 Task: Create a due date automation trigger when advanced on, 2 working days after a card is due add basic without the yellow label is due at 11:00 AM.
Action: Mouse moved to (1045, 82)
Screenshot: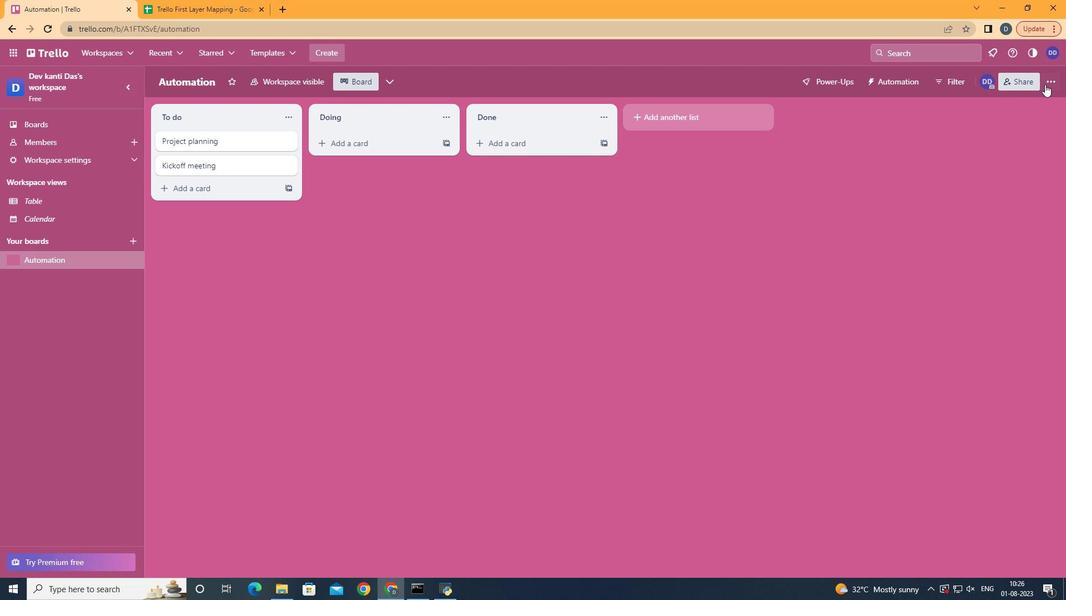 
Action: Mouse pressed left at (1045, 82)
Screenshot: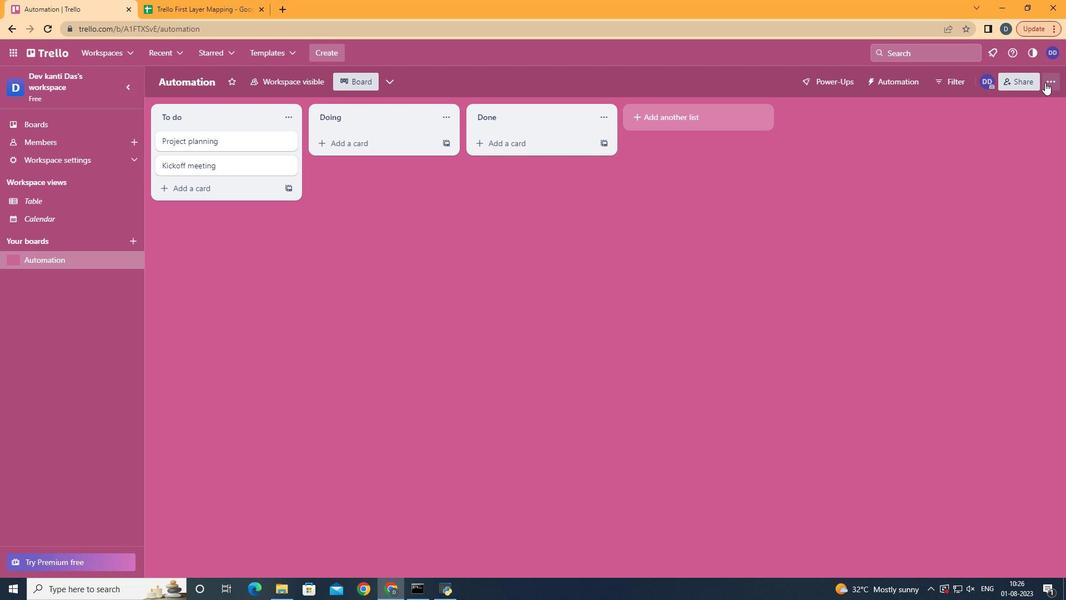 
Action: Mouse moved to (986, 236)
Screenshot: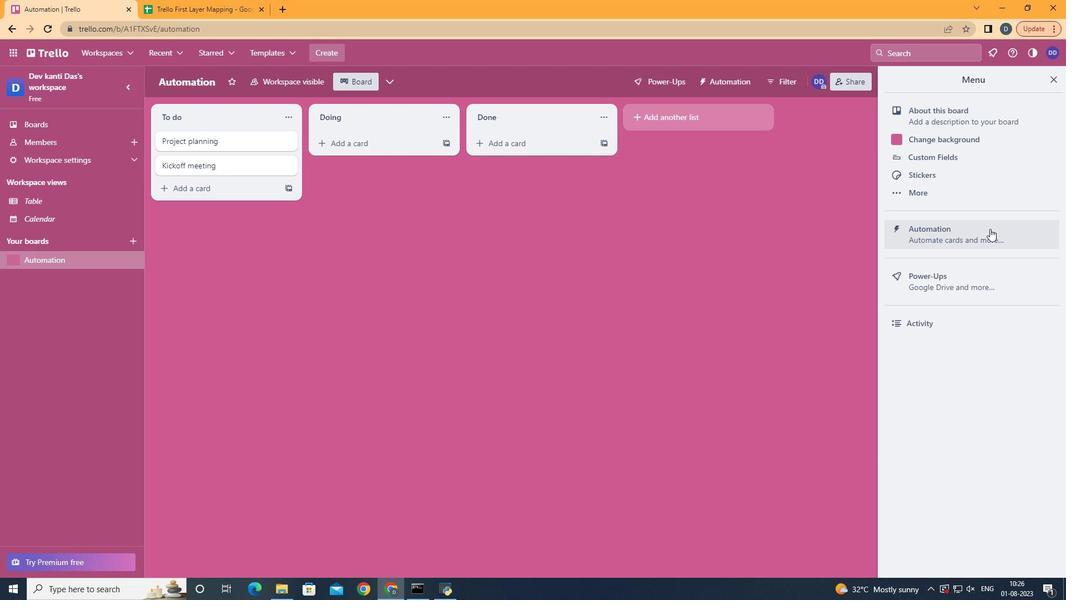 
Action: Mouse pressed left at (986, 236)
Screenshot: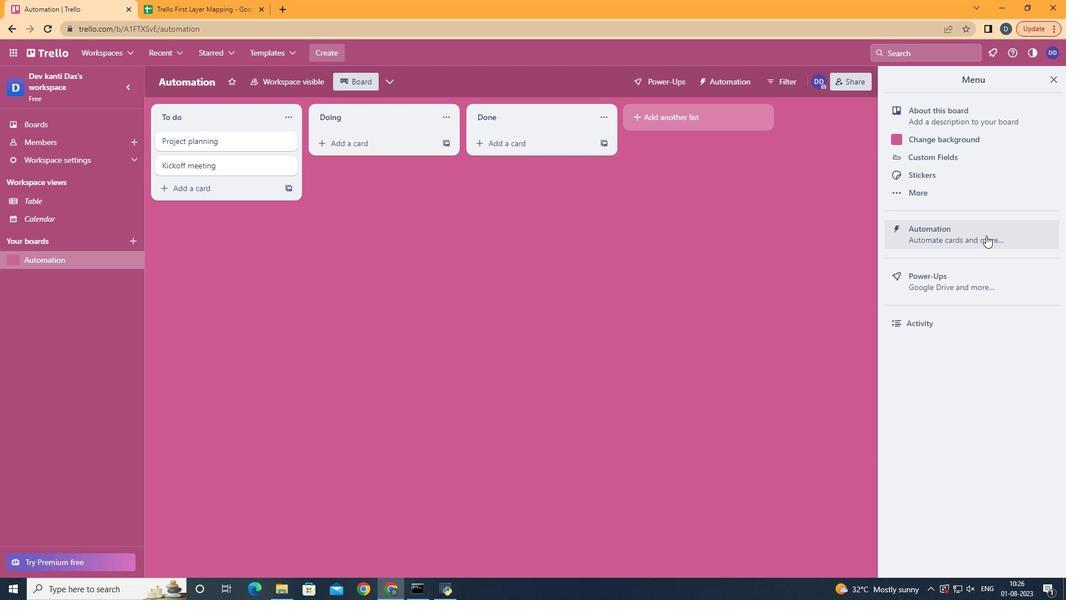 
Action: Mouse moved to (226, 220)
Screenshot: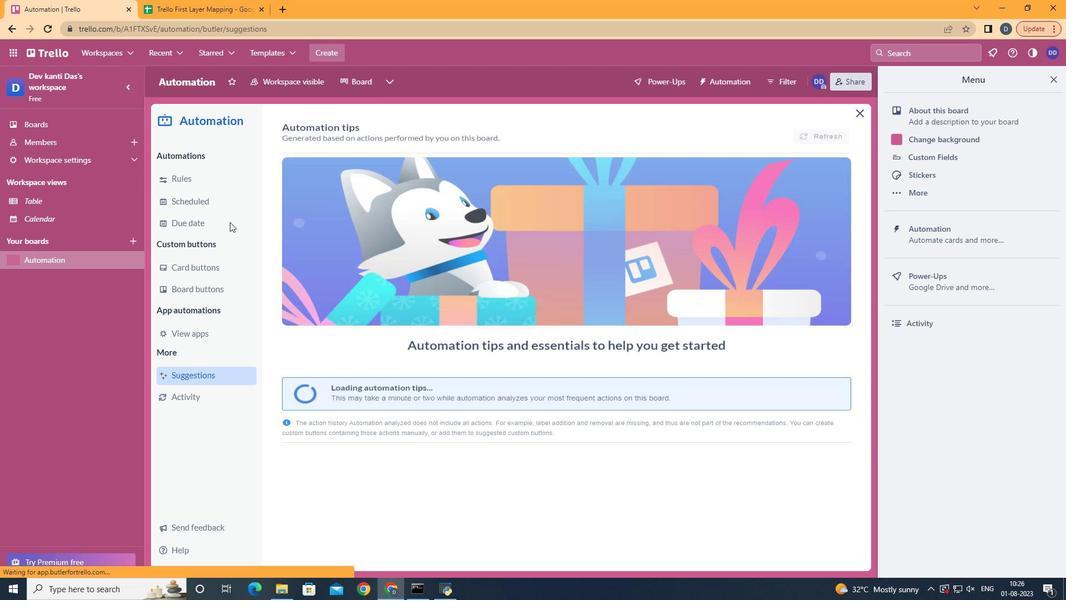 
Action: Mouse pressed left at (226, 220)
Screenshot: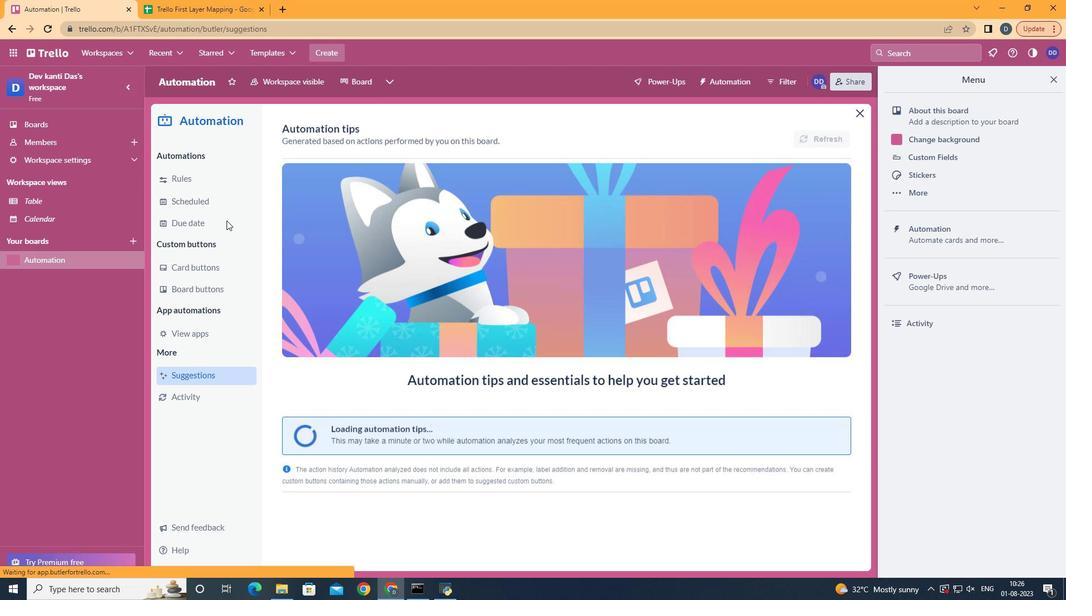 
Action: Mouse moved to (787, 136)
Screenshot: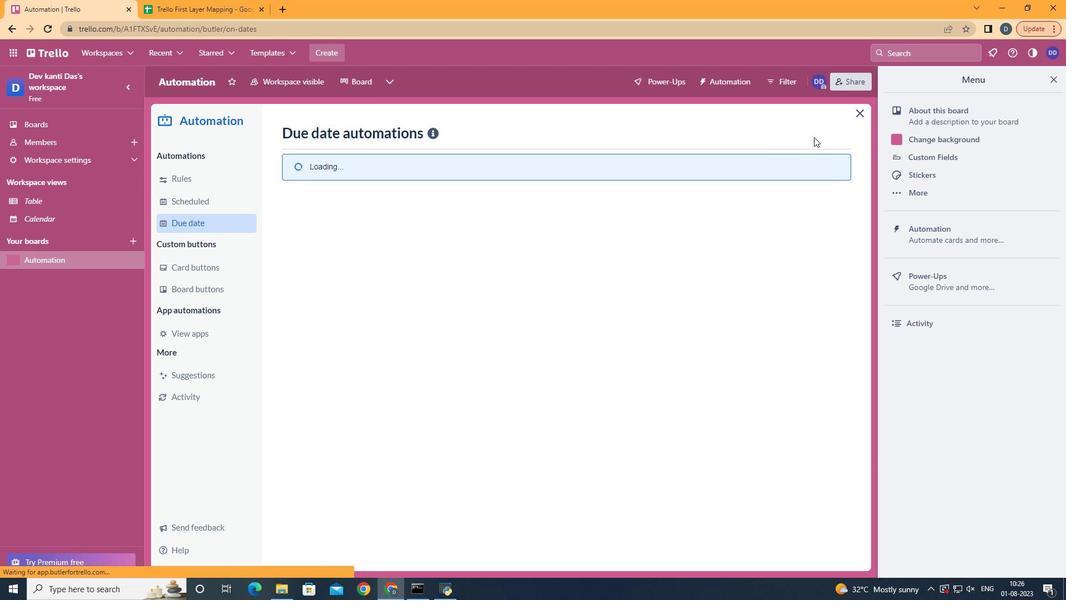 
Action: Mouse pressed left at (787, 136)
Screenshot: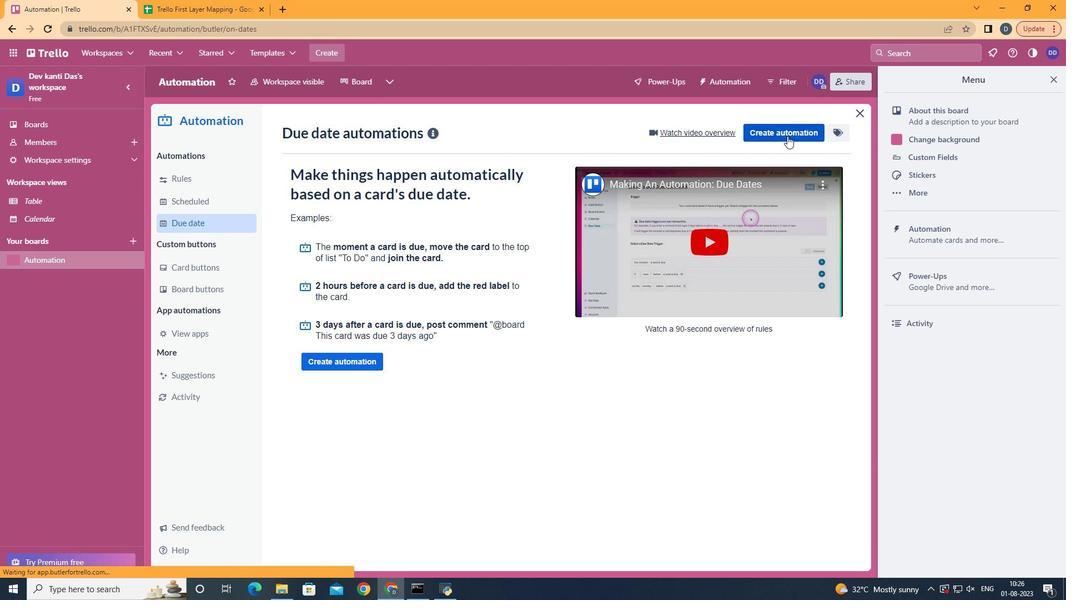 
Action: Mouse moved to (580, 240)
Screenshot: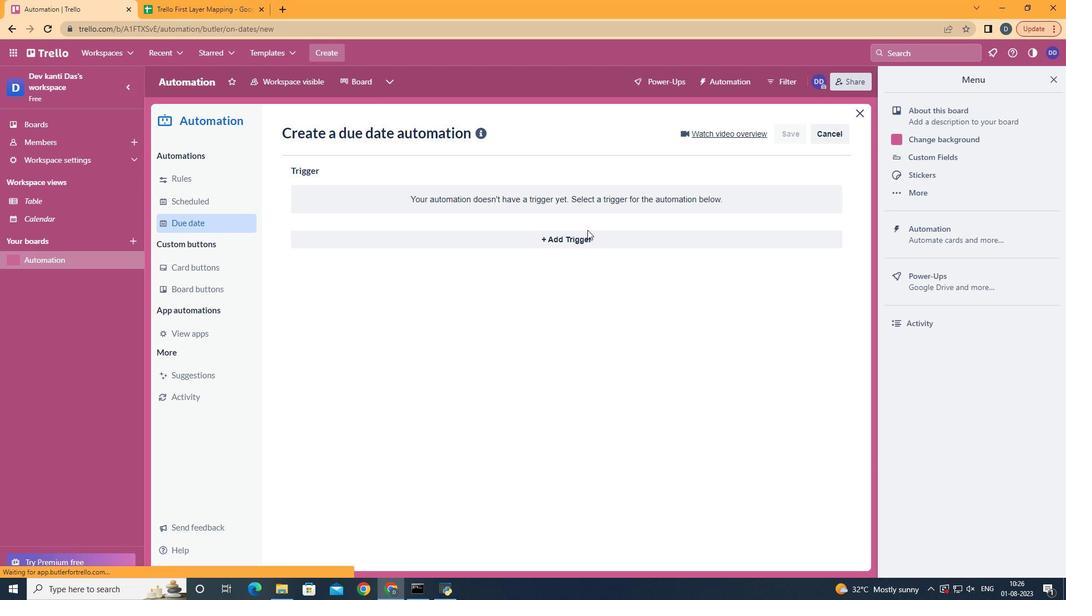 
Action: Mouse pressed left at (580, 240)
Screenshot: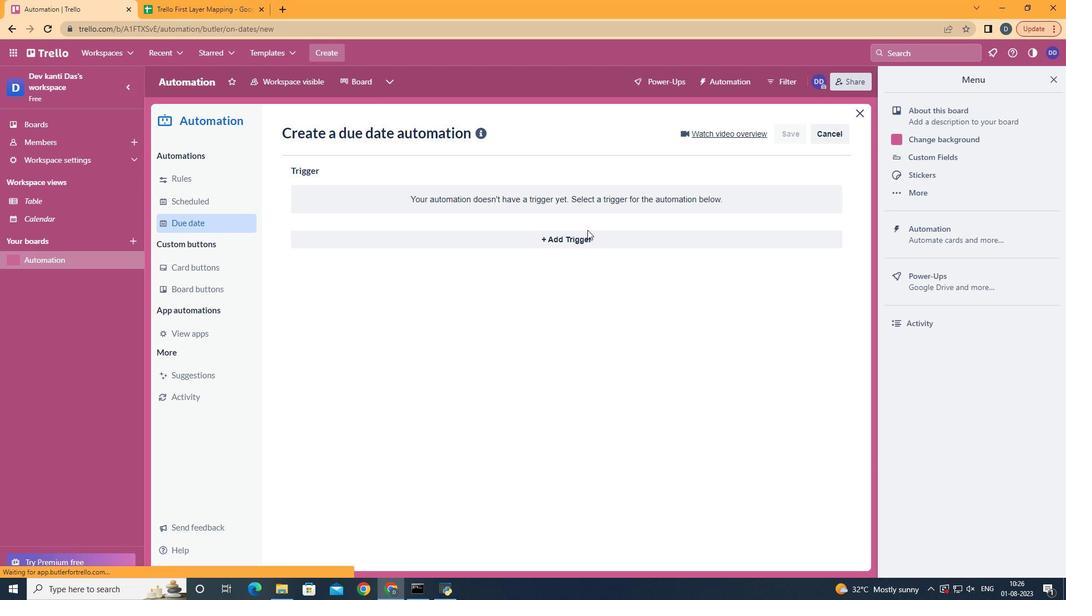 
Action: Mouse moved to (354, 446)
Screenshot: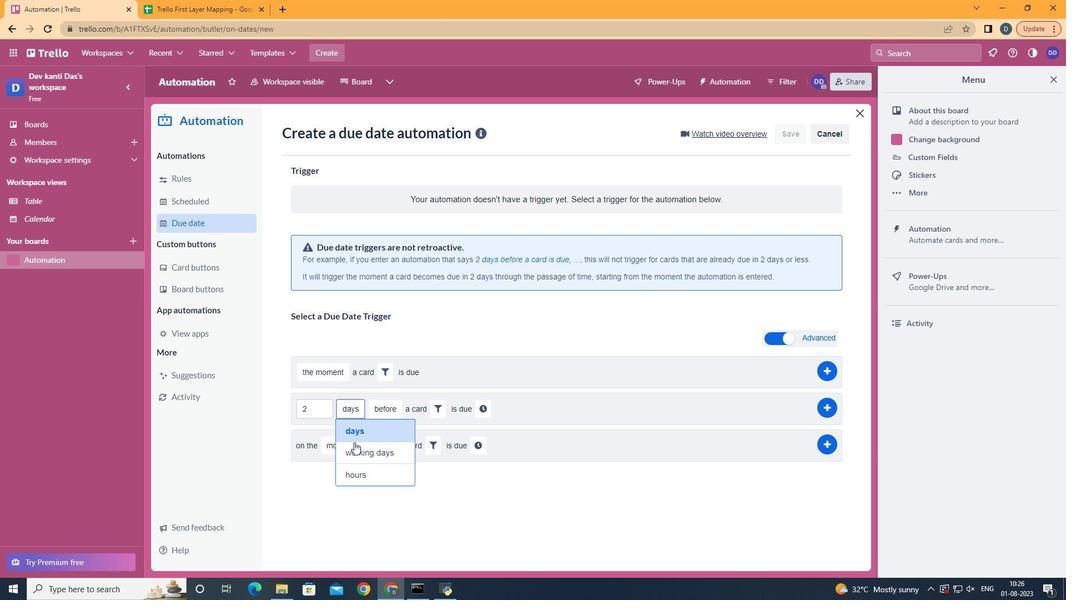 
Action: Mouse pressed left at (354, 446)
Screenshot: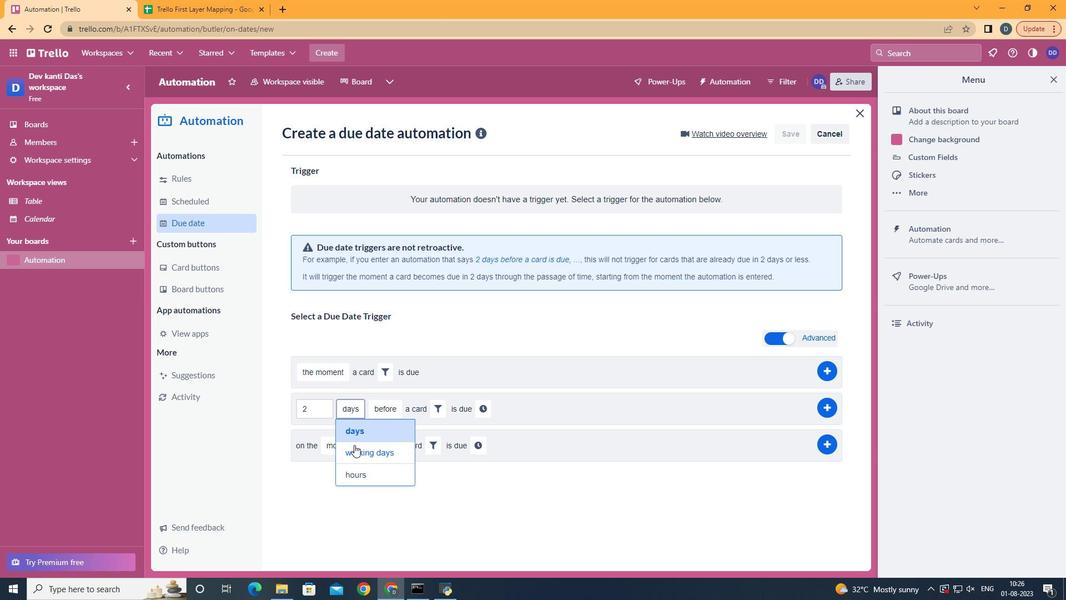 
Action: Mouse moved to (414, 453)
Screenshot: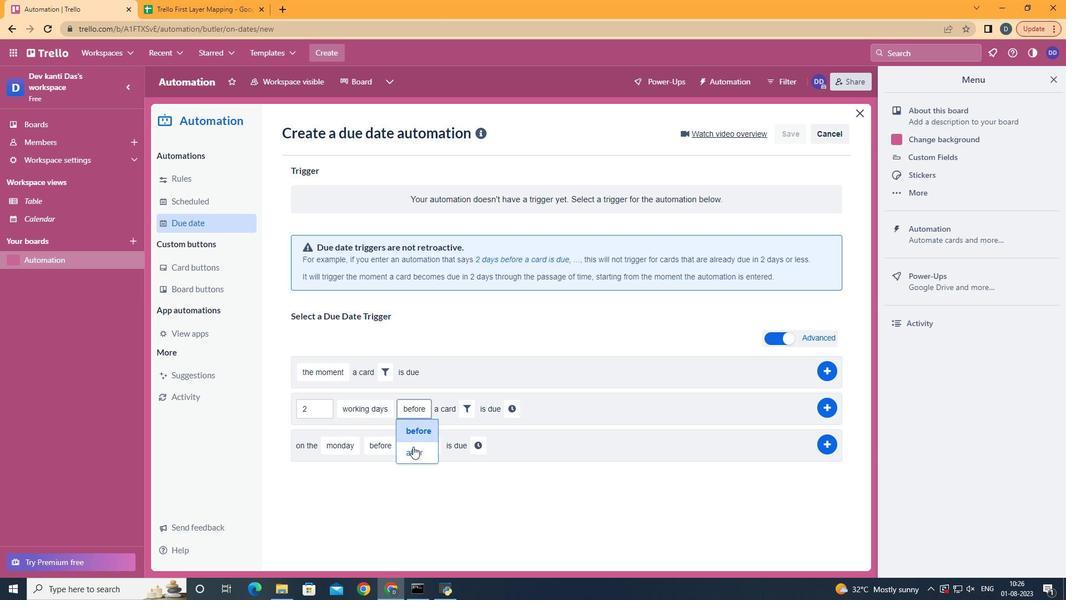 
Action: Mouse pressed left at (414, 453)
Screenshot: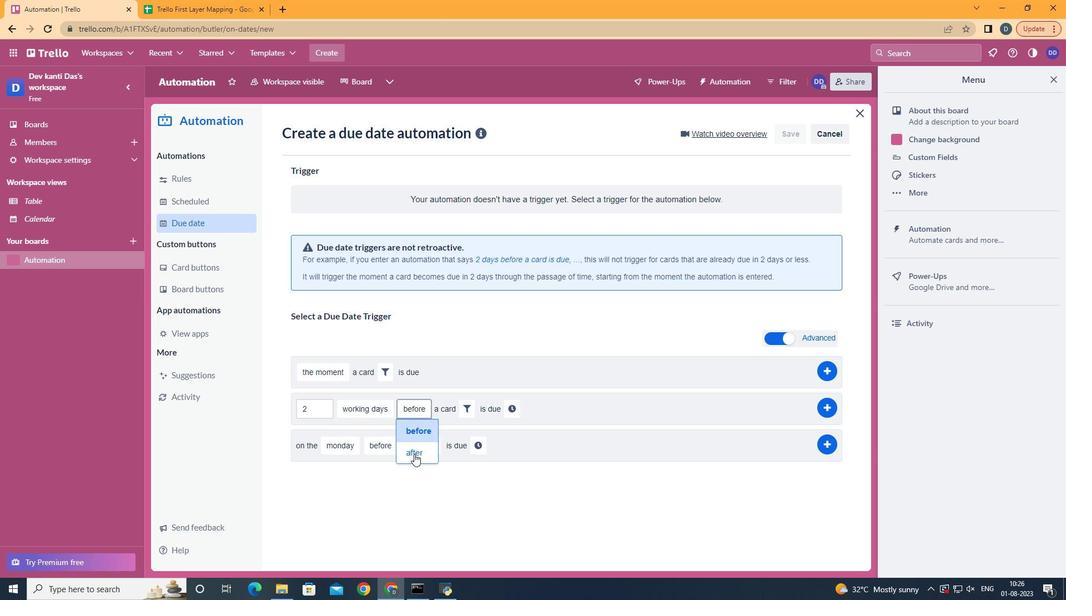 
Action: Mouse moved to (468, 406)
Screenshot: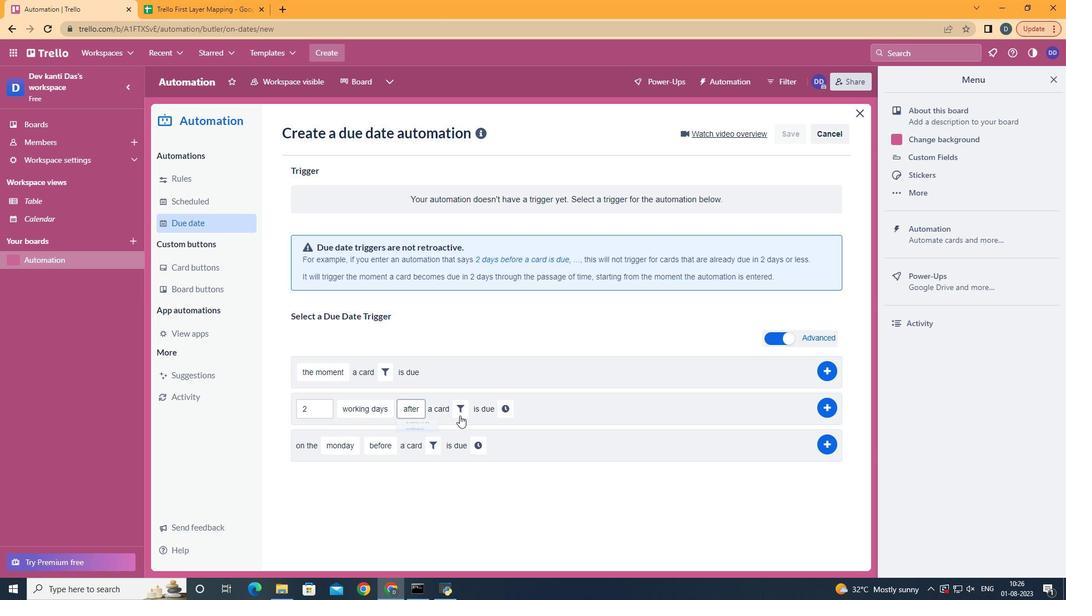 
Action: Mouse pressed left at (468, 406)
Screenshot: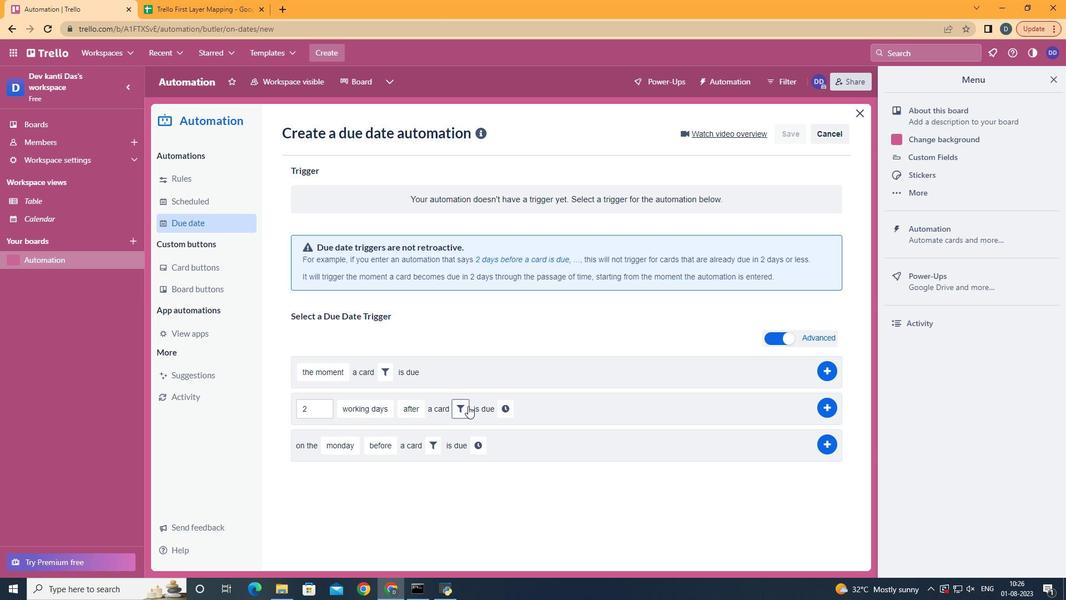 
Action: Mouse moved to (482, 465)
Screenshot: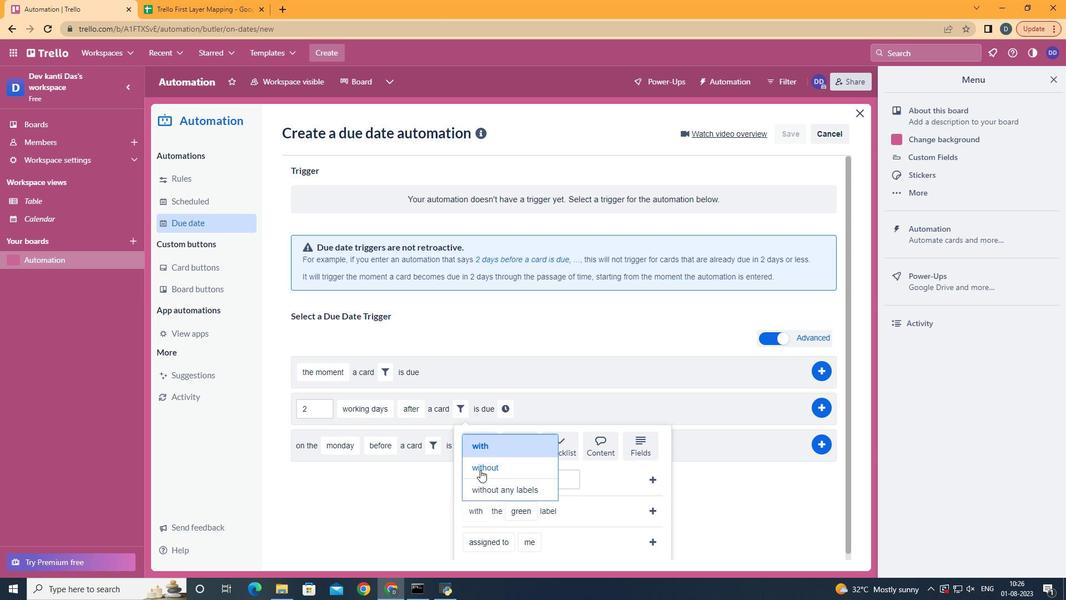 
Action: Mouse pressed left at (482, 465)
Screenshot: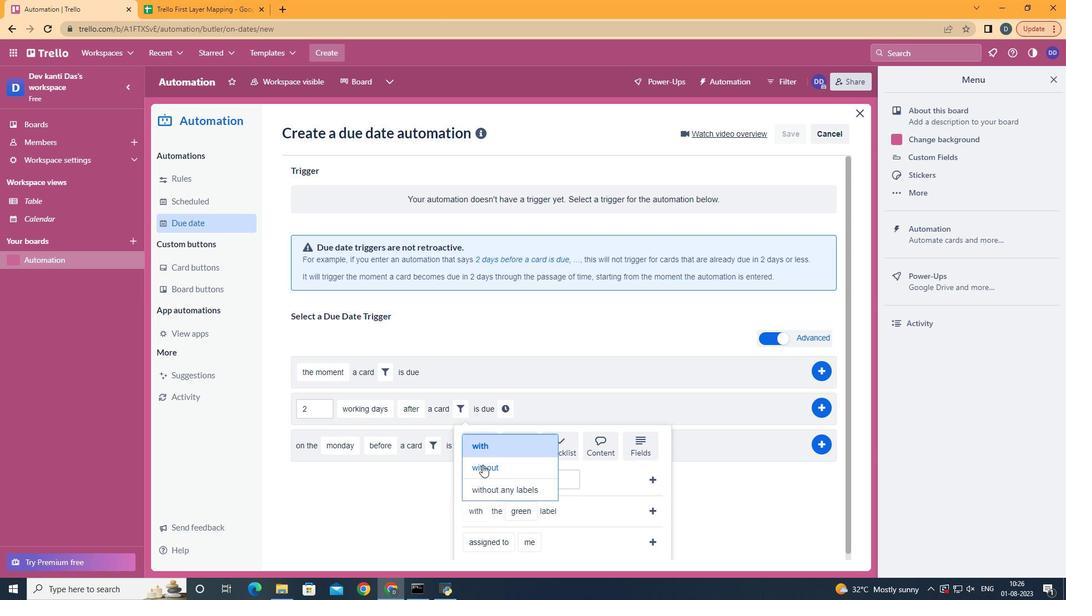
Action: Mouse moved to (541, 397)
Screenshot: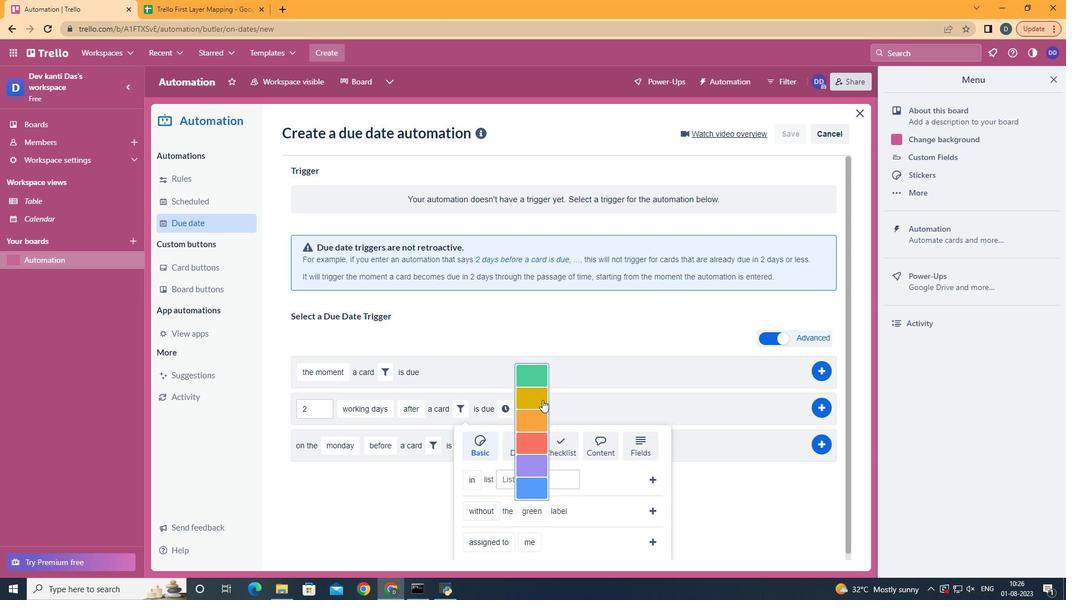 
Action: Mouse pressed left at (541, 397)
Screenshot: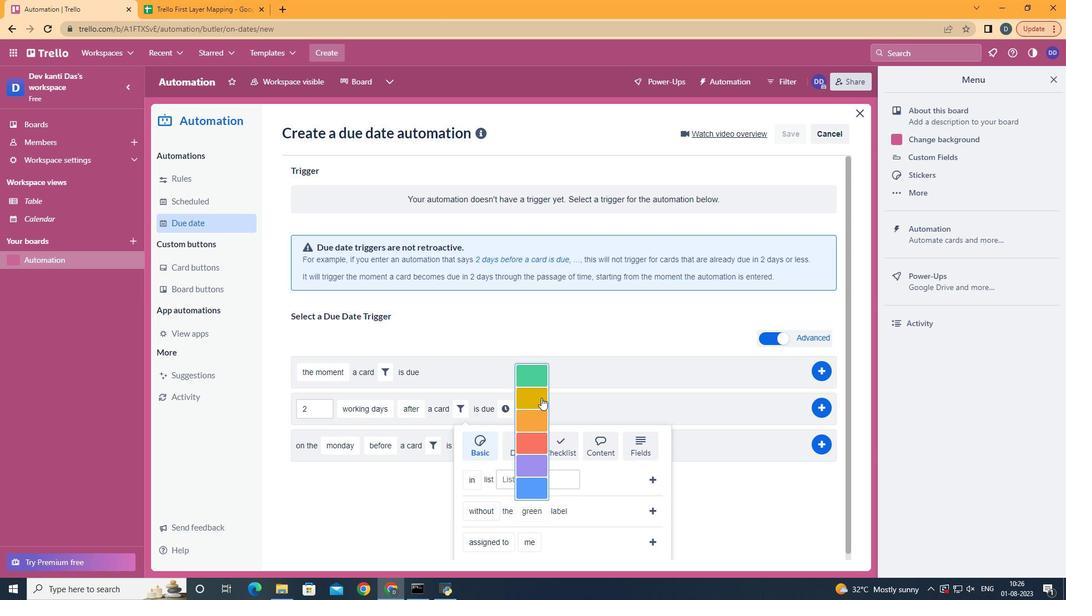 
Action: Mouse moved to (657, 507)
Screenshot: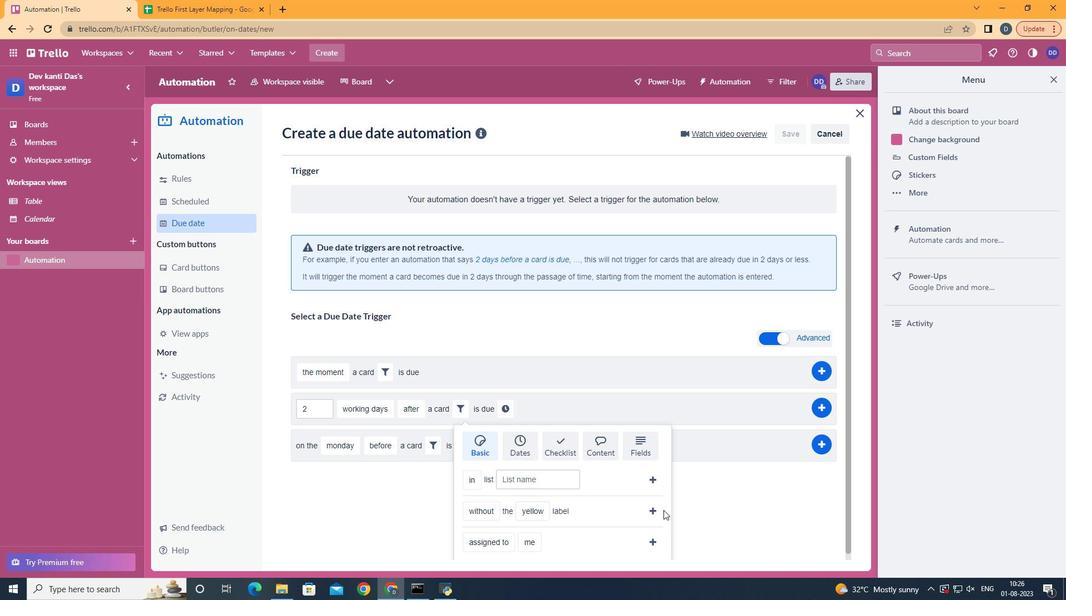 
Action: Mouse pressed left at (657, 507)
Screenshot: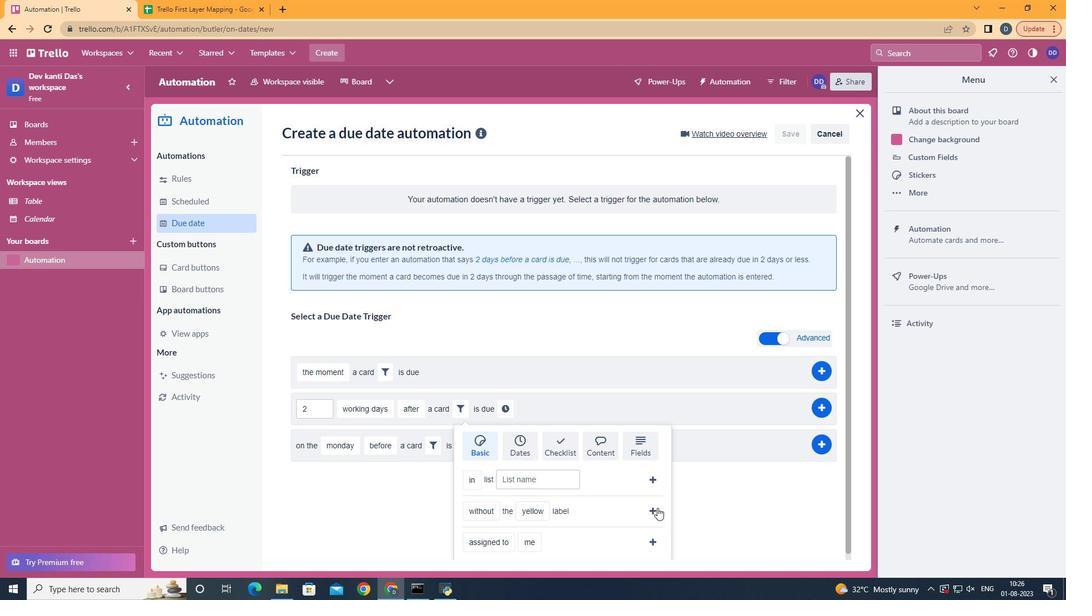 
Action: Mouse moved to (615, 413)
Screenshot: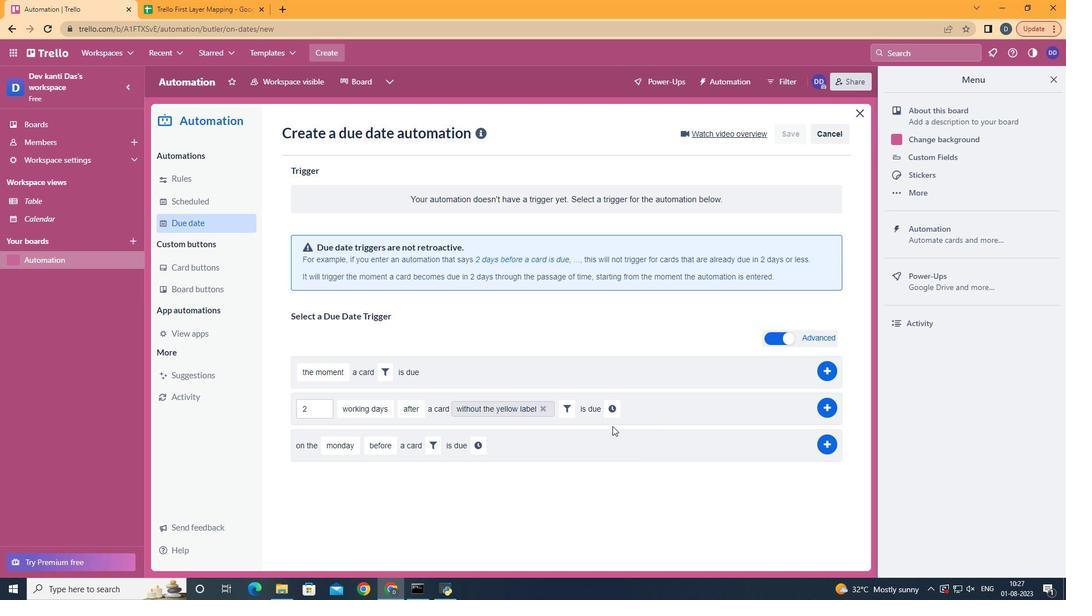 
Action: Mouse pressed left at (615, 413)
Screenshot: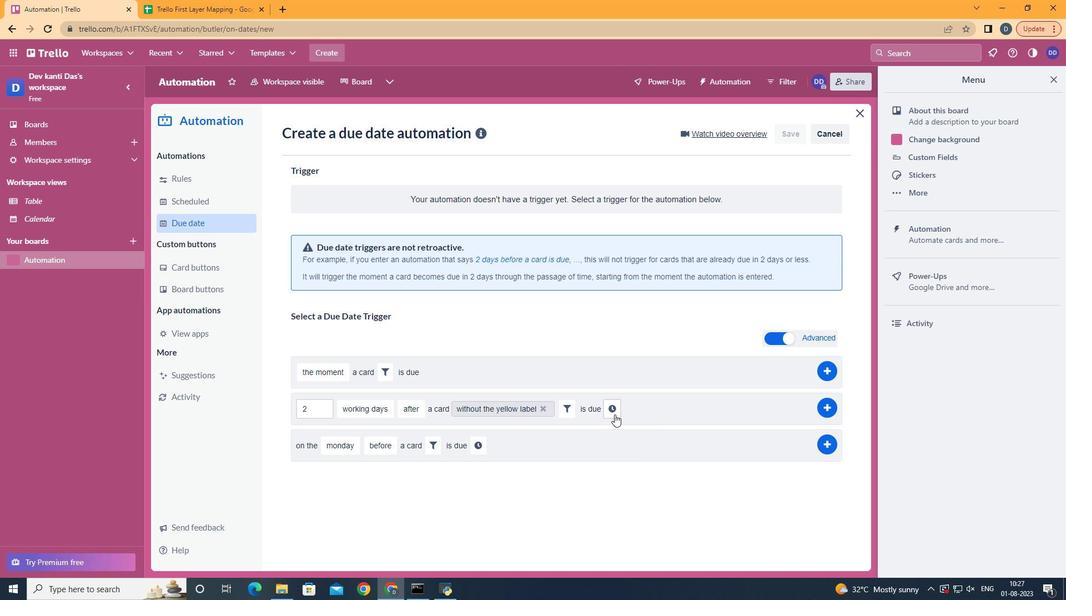 
Action: Mouse moved to (640, 413)
Screenshot: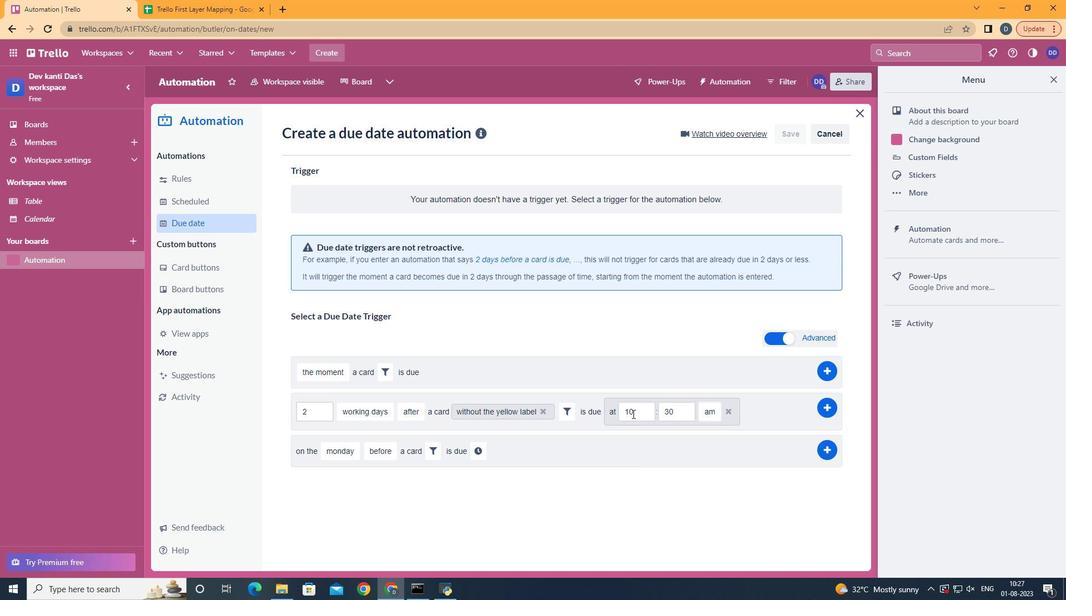 
Action: Mouse pressed left at (640, 413)
Screenshot: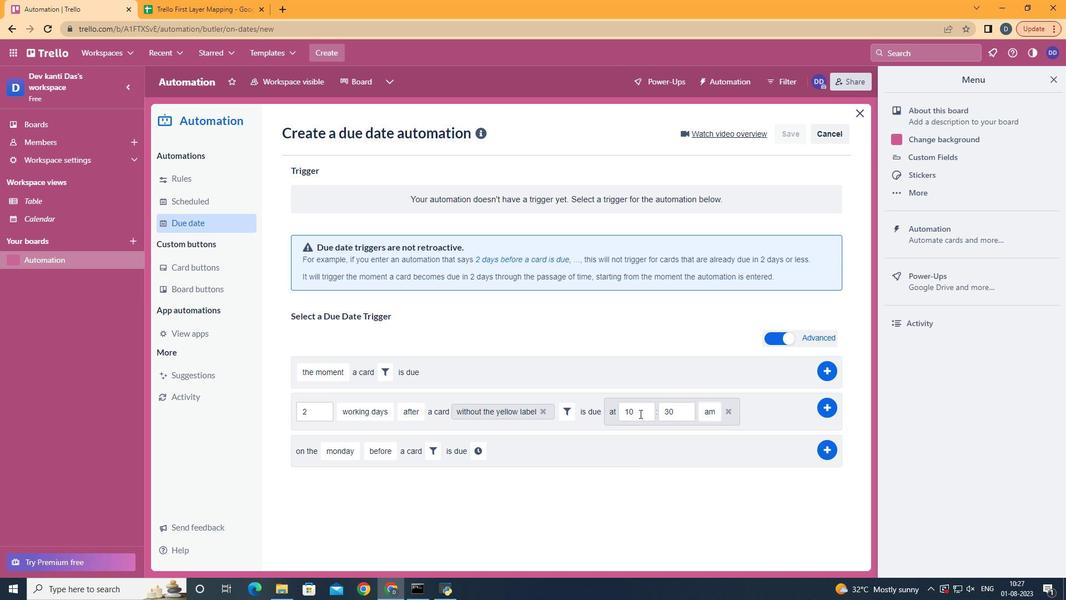 
Action: Key pressed <Key.backspace>1
Screenshot: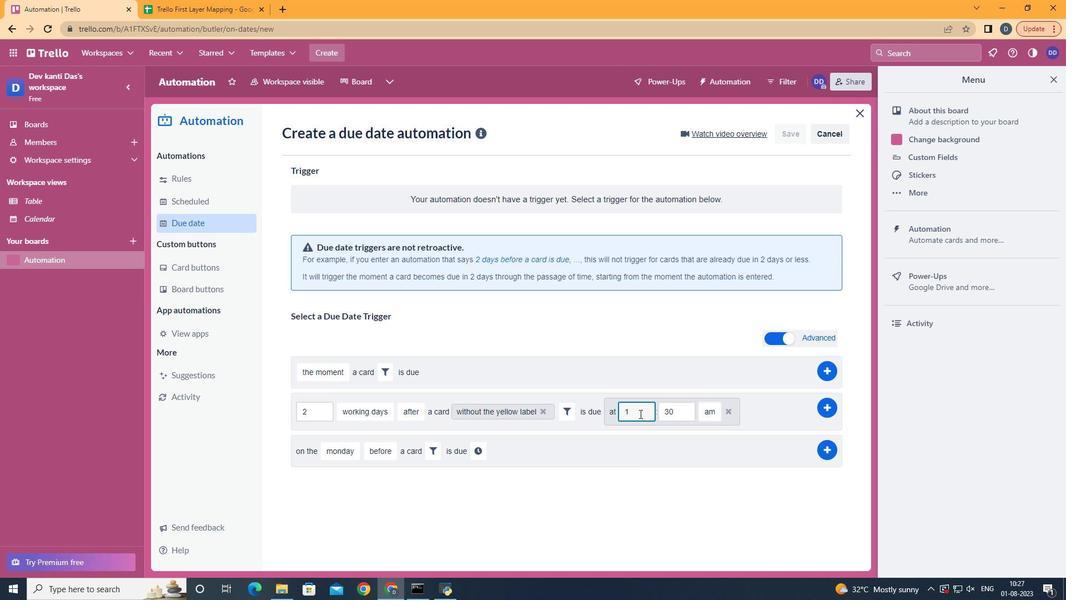 
Action: Mouse moved to (690, 409)
Screenshot: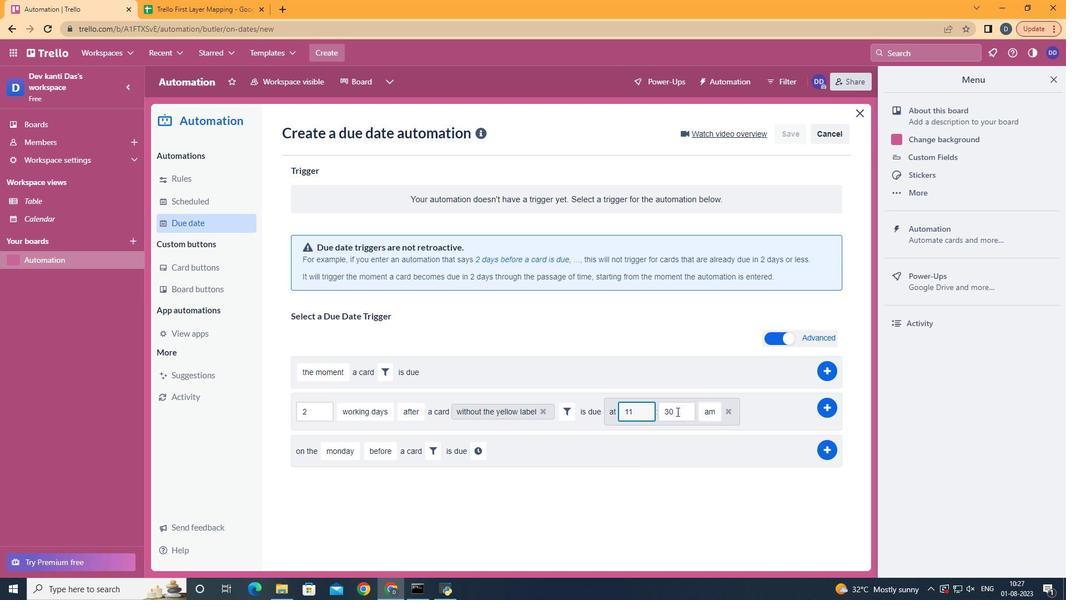 
Action: Mouse pressed left at (690, 409)
Screenshot: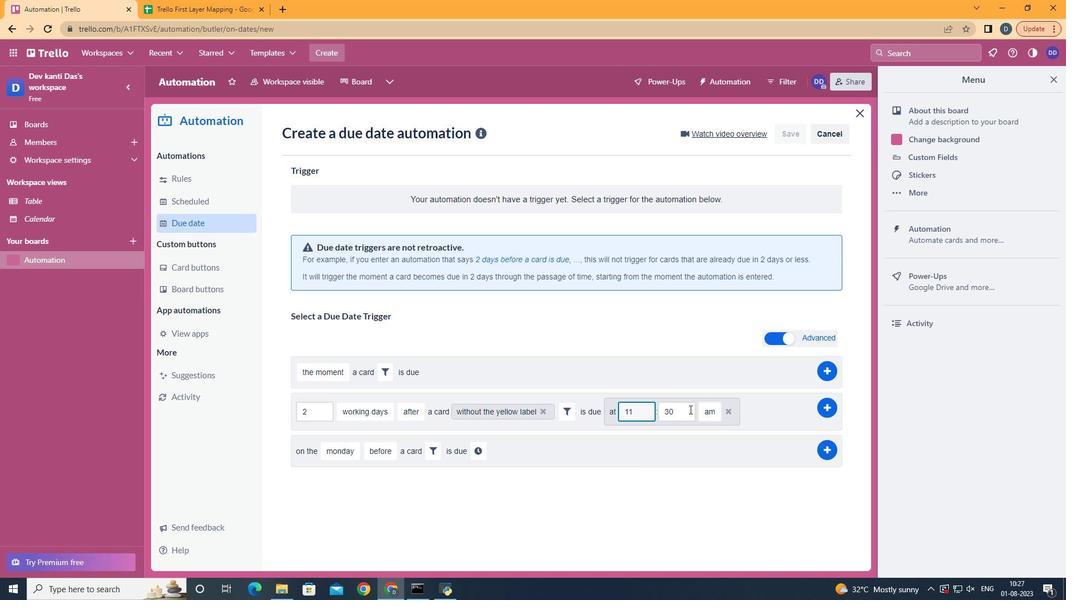 
Action: Key pressed <Key.backspace><Key.backspace>00
Screenshot: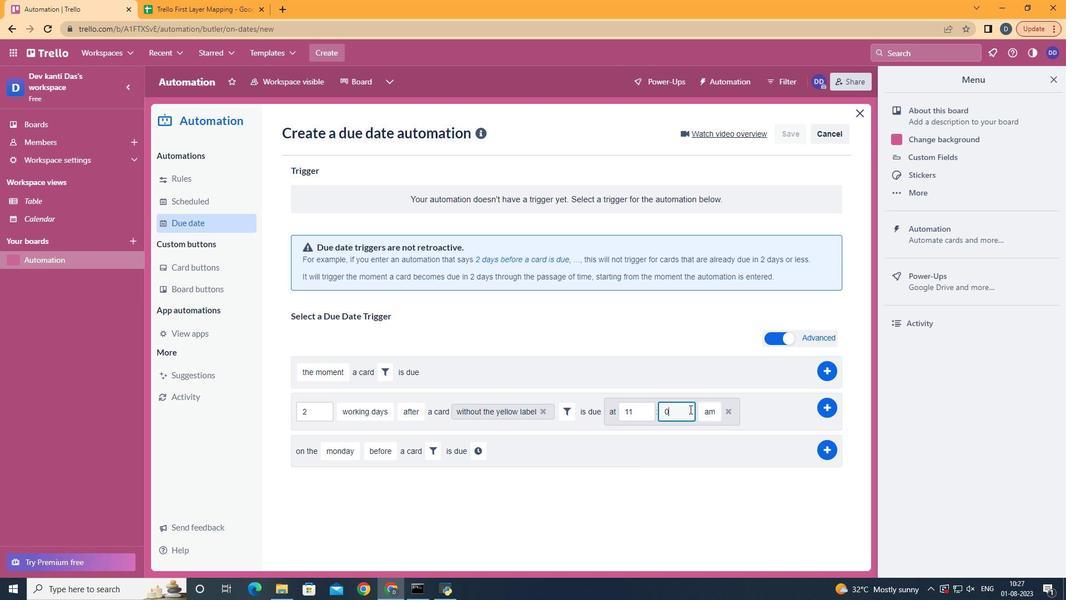 
Action: Mouse moved to (830, 405)
Screenshot: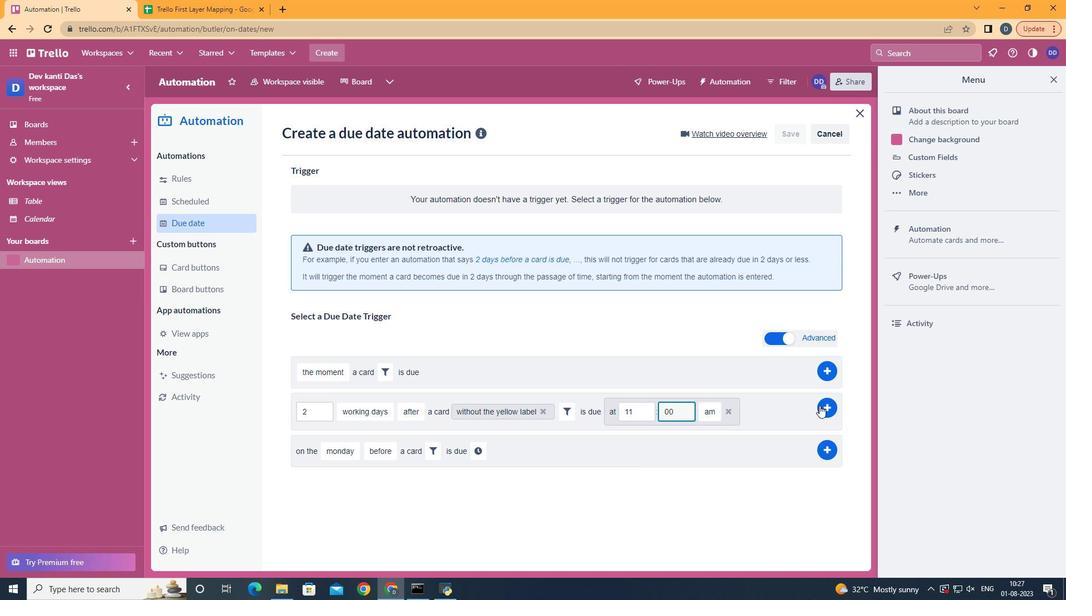 
Action: Mouse pressed left at (830, 405)
Screenshot: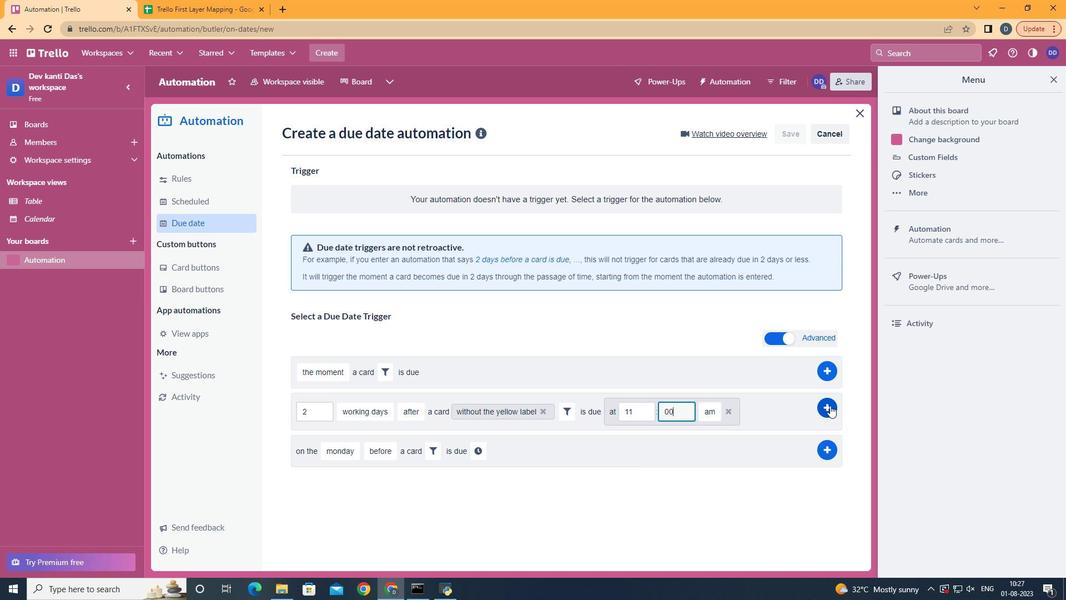 
Action: Mouse moved to (606, 242)
Screenshot: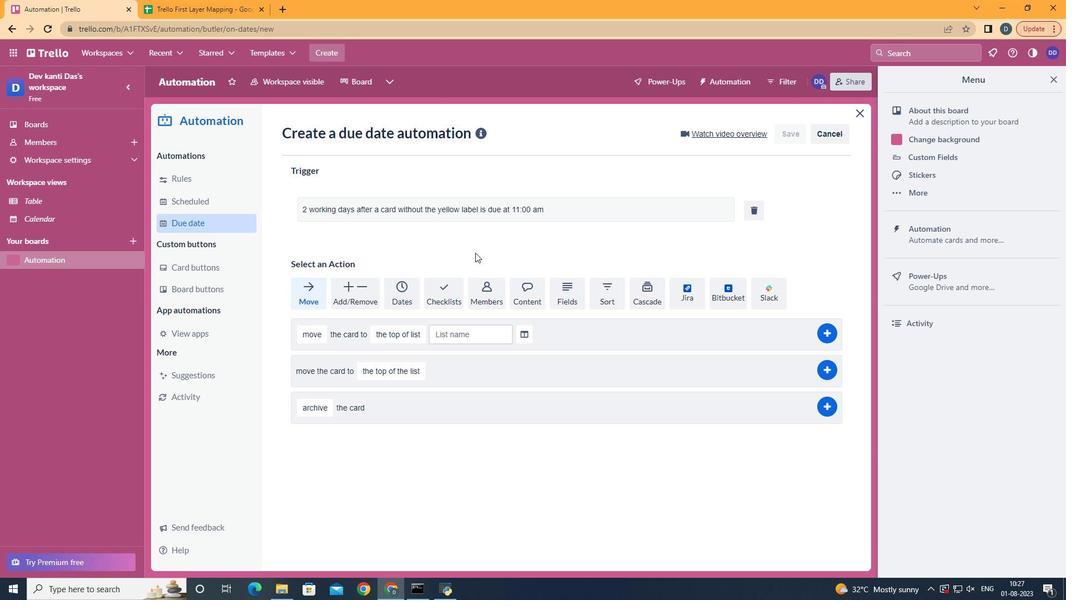 
